 Task: Check current mortgage rates of triplex (3 Unit).
Action: Mouse moved to (950, 175)
Screenshot: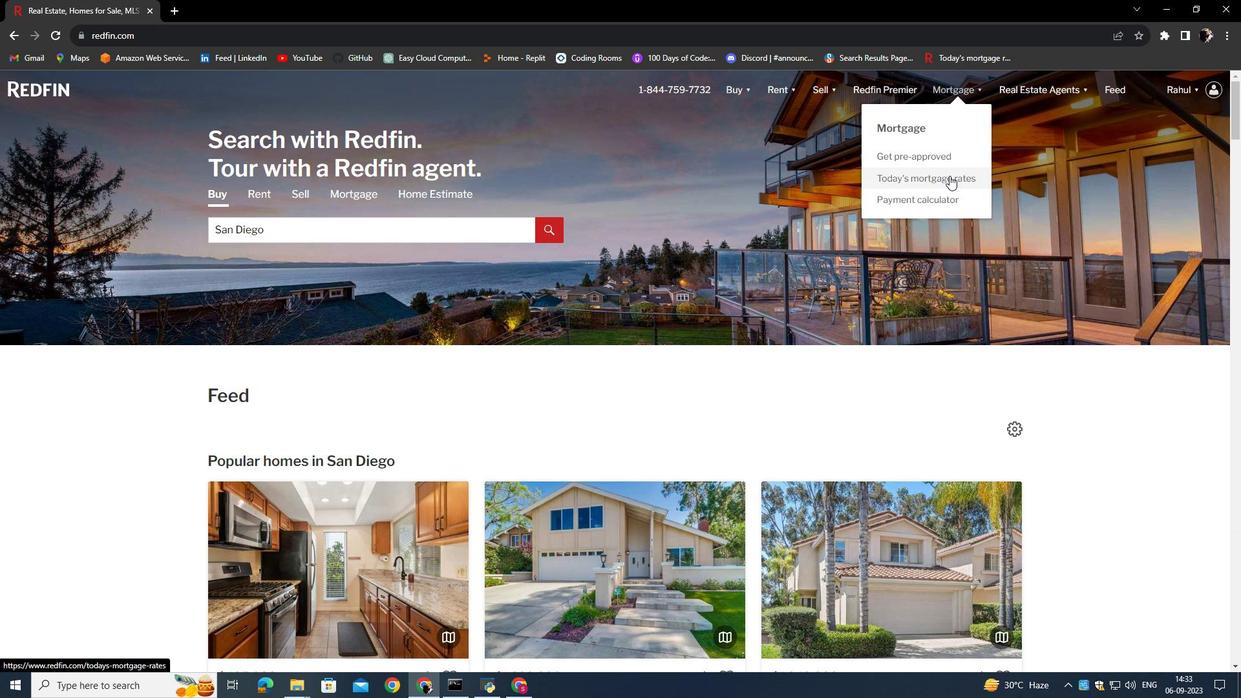 
Action: Mouse pressed left at (950, 175)
Screenshot: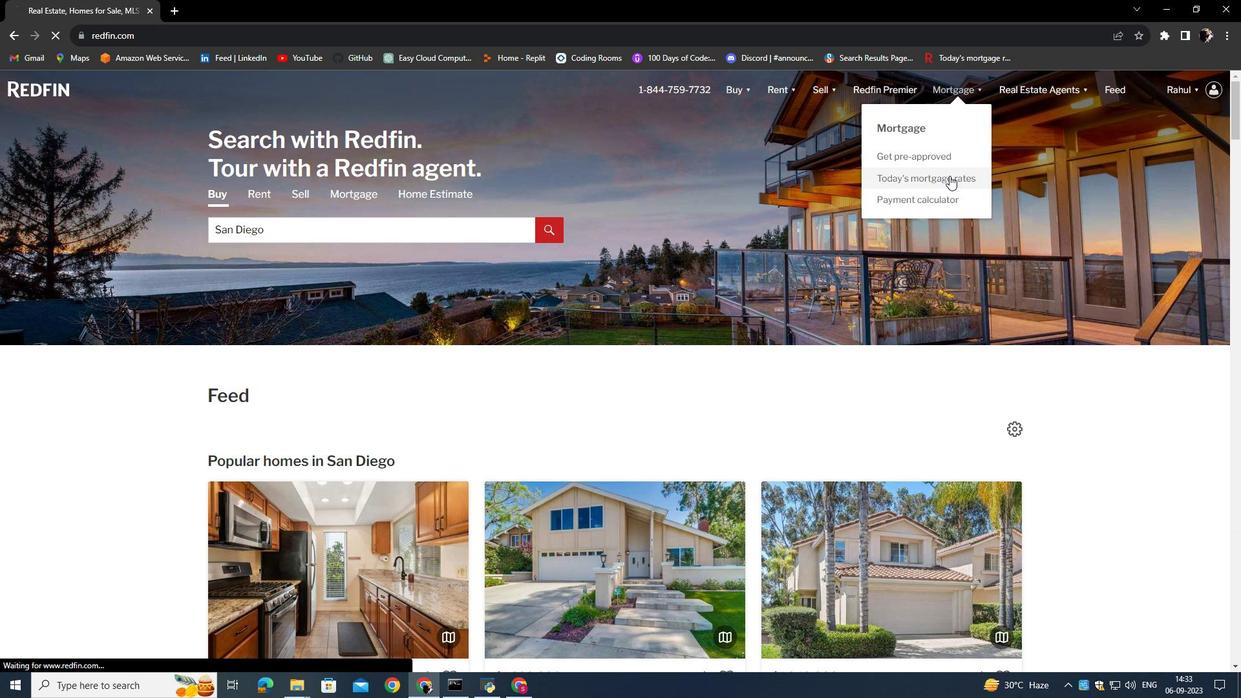 
Action: Mouse moved to (465, 342)
Screenshot: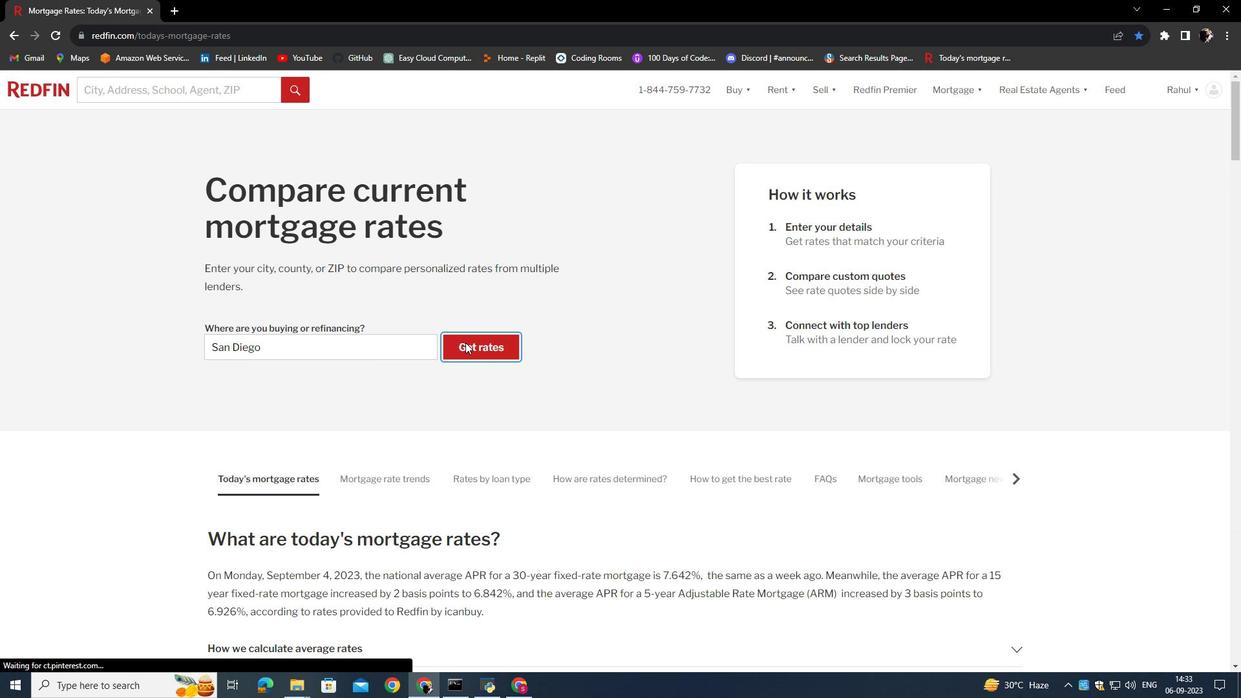 
Action: Mouse pressed left at (465, 342)
Screenshot: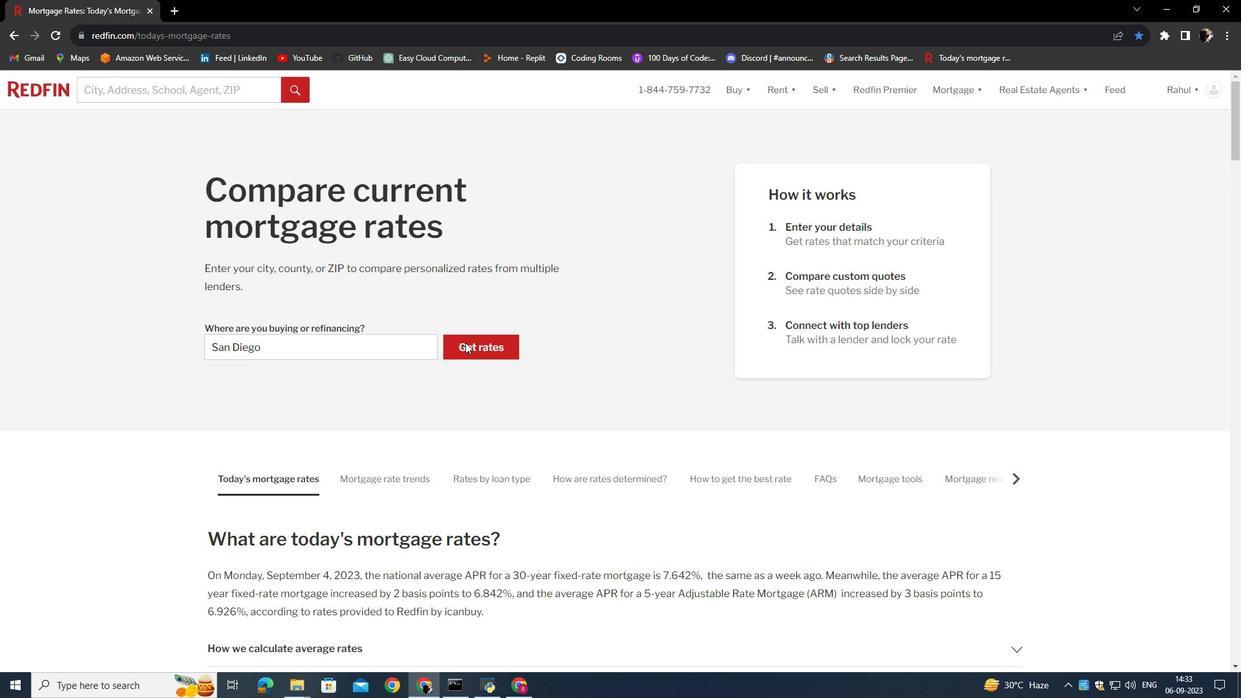
Action: Mouse moved to (318, 447)
Screenshot: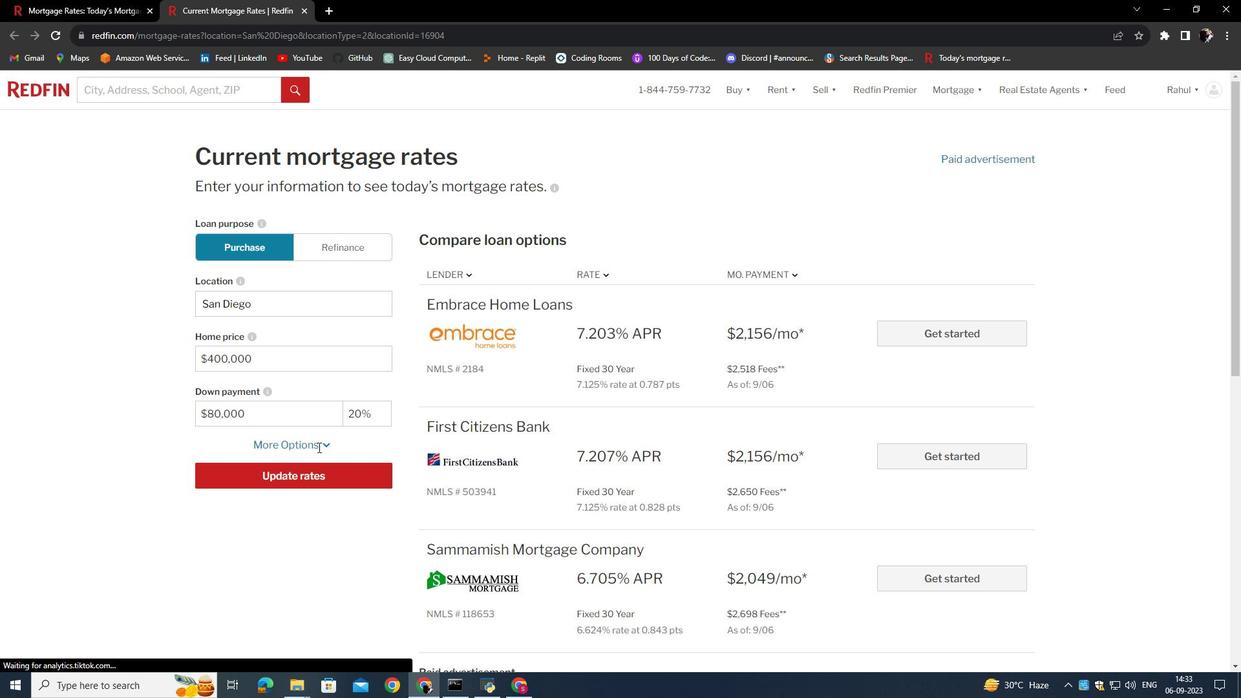 
Action: Mouse pressed left at (318, 447)
Screenshot: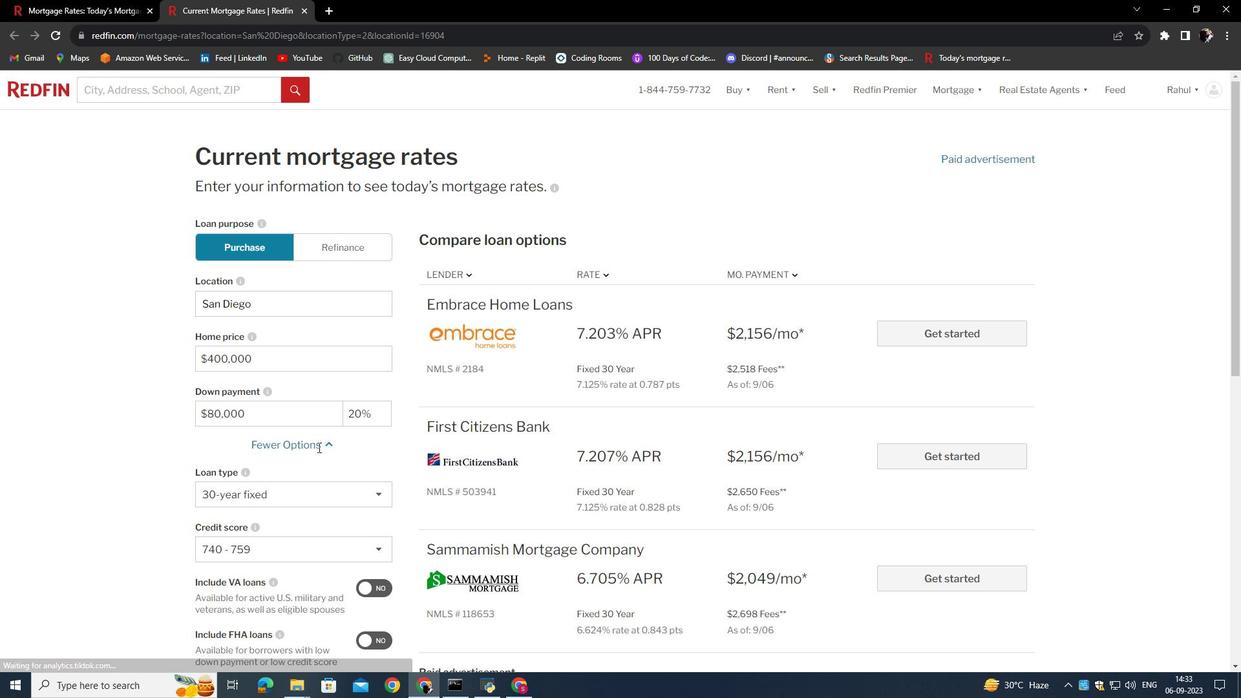 
Action: Mouse scrolled (318, 446) with delta (0, 0)
Screenshot: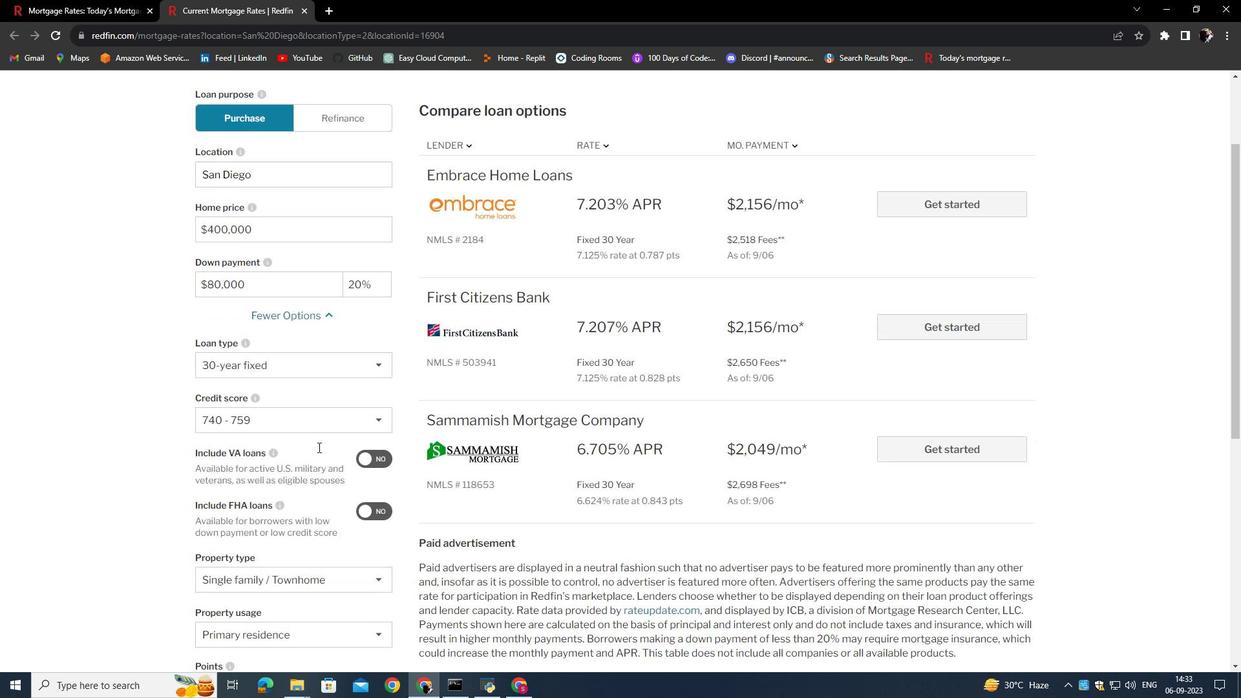 
Action: Mouse scrolled (318, 446) with delta (0, 0)
Screenshot: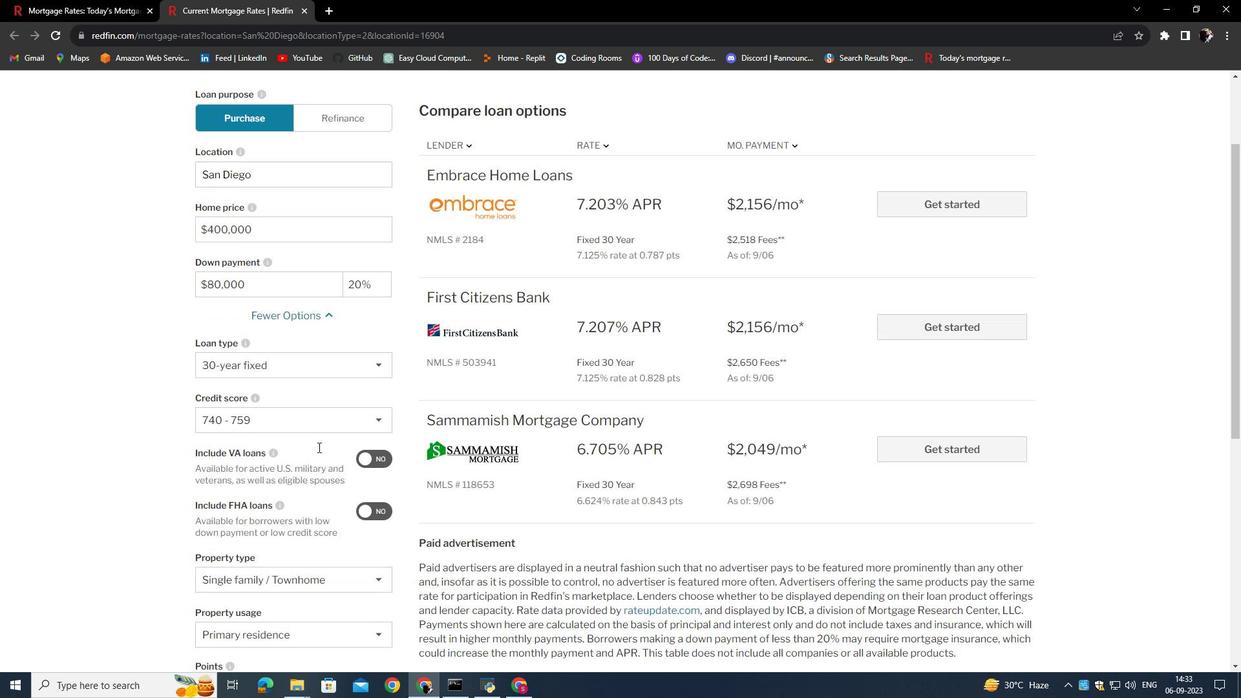 
Action: Mouse scrolled (318, 446) with delta (0, 0)
Screenshot: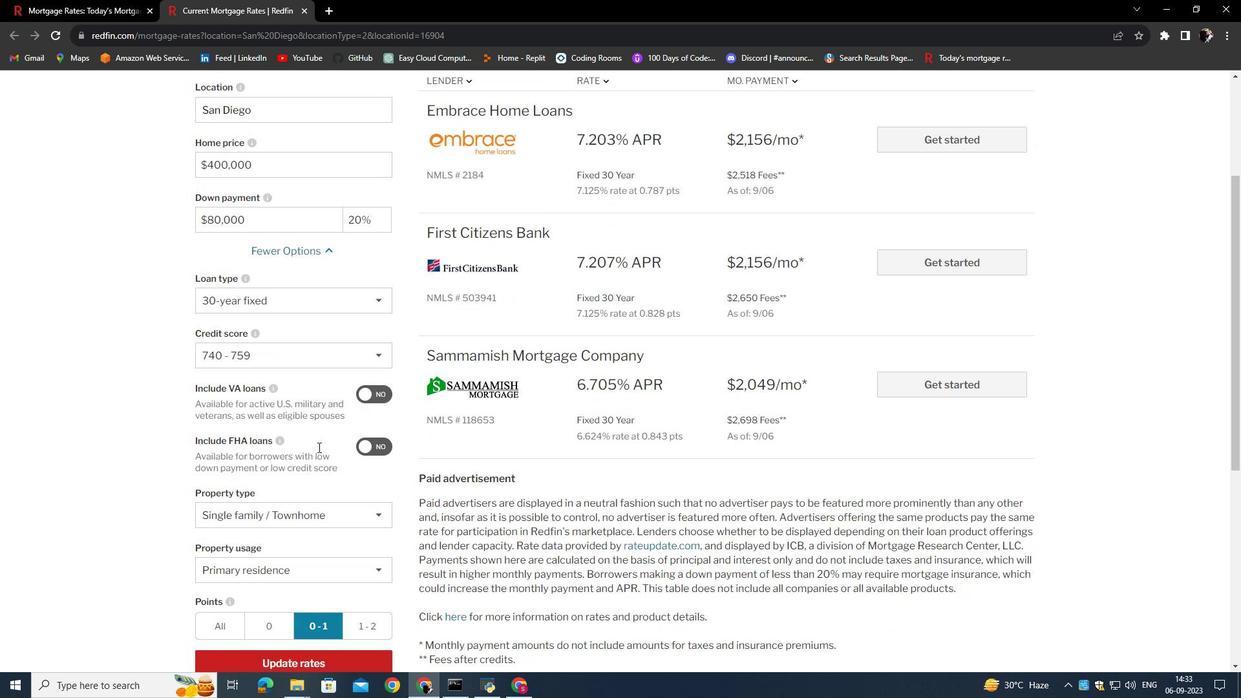 
Action: Mouse scrolled (318, 446) with delta (0, 0)
Screenshot: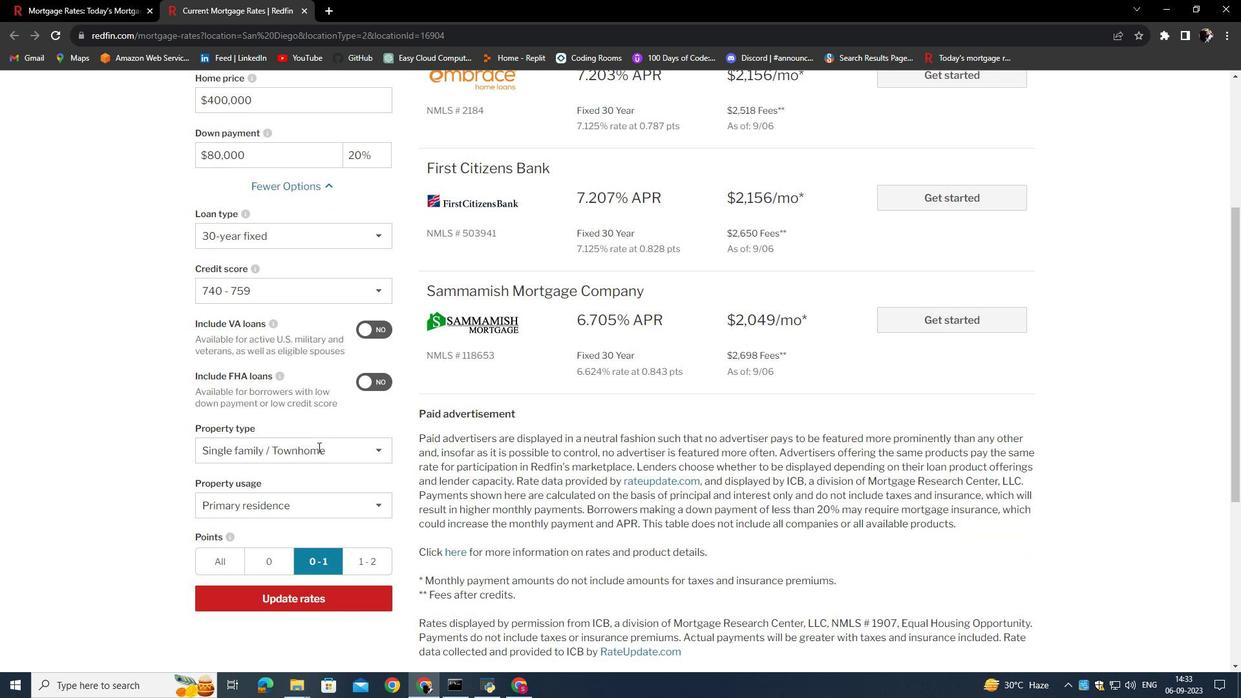 
Action: Mouse moved to (314, 457)
Screenshot: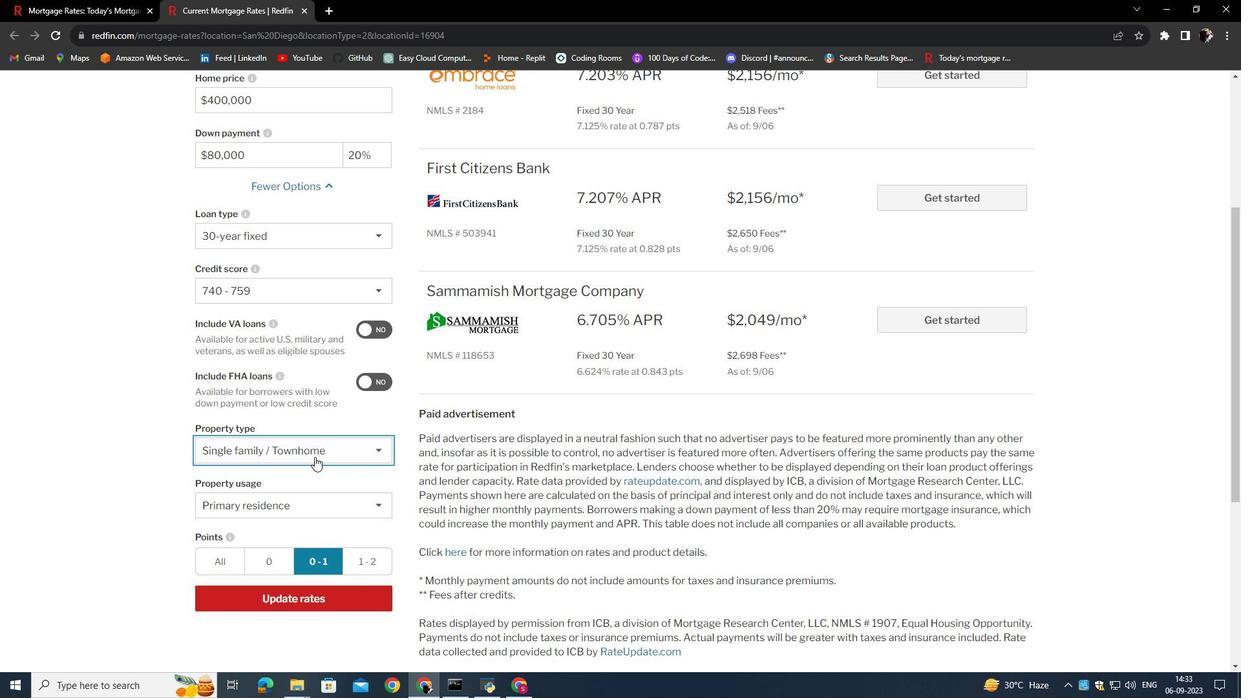 
Action: Mouse pressed left at (314, 457)
Screenshot: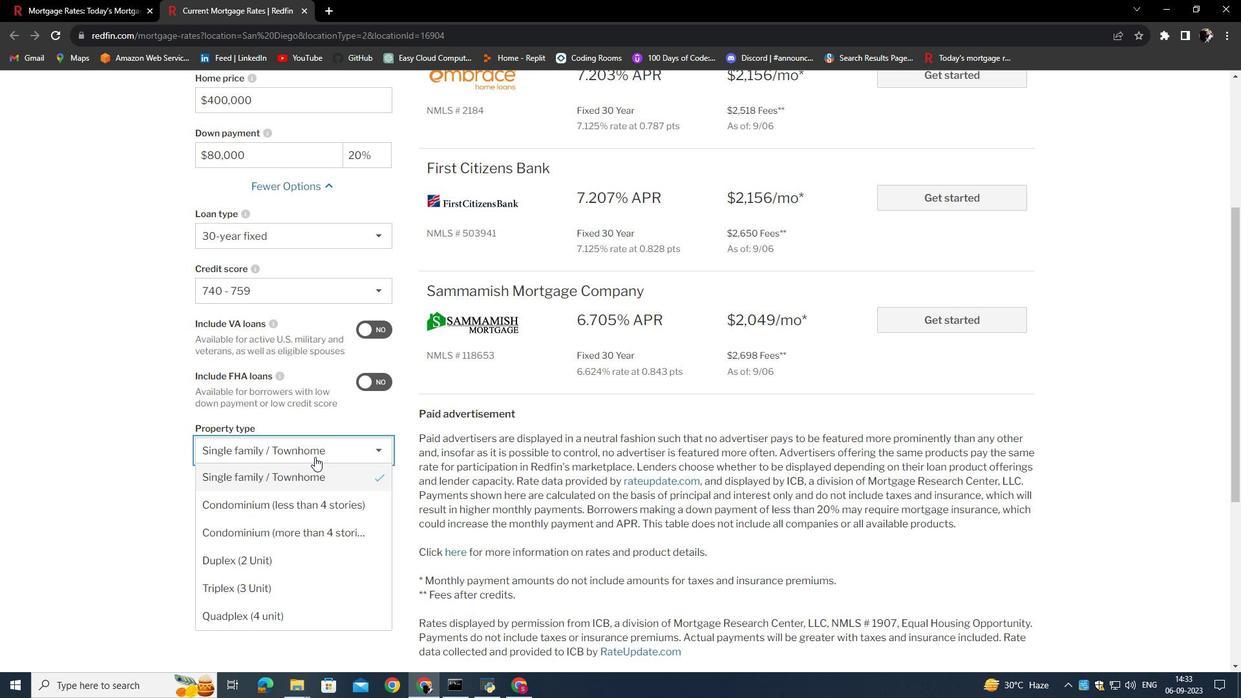 
Action: Mouse moved to (292, 588)
Screenshot: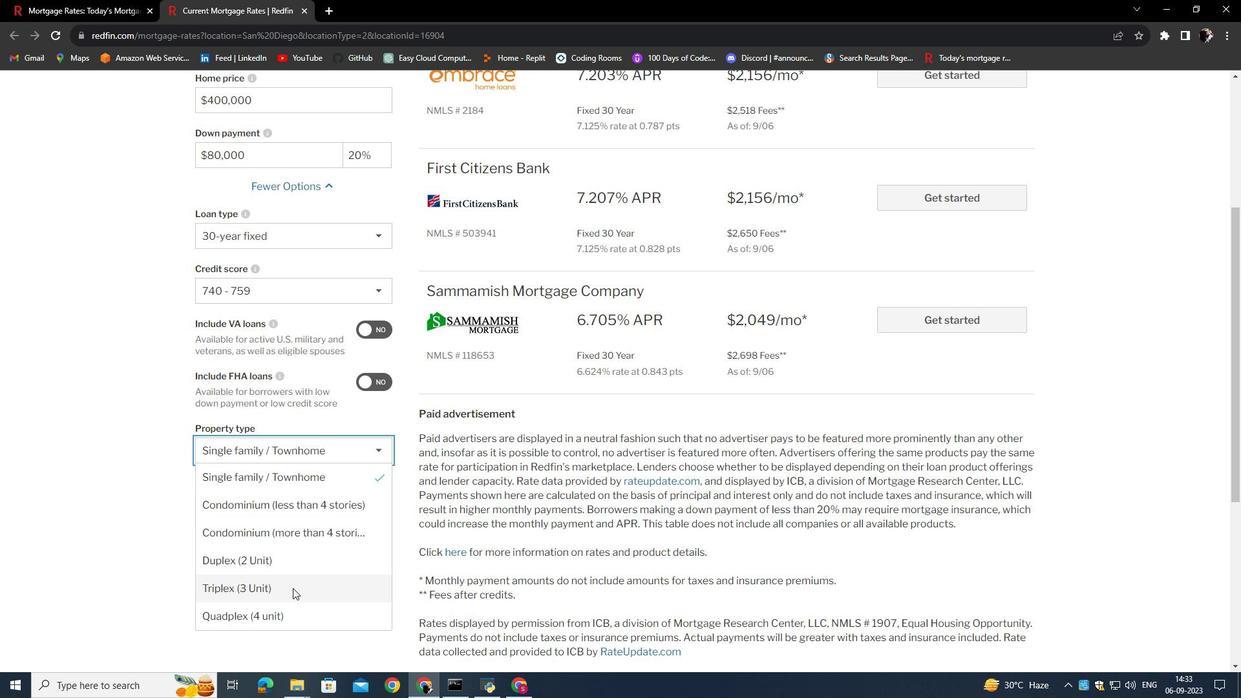 
Action: Mouse pressed left at (292, 588)
Screenshot: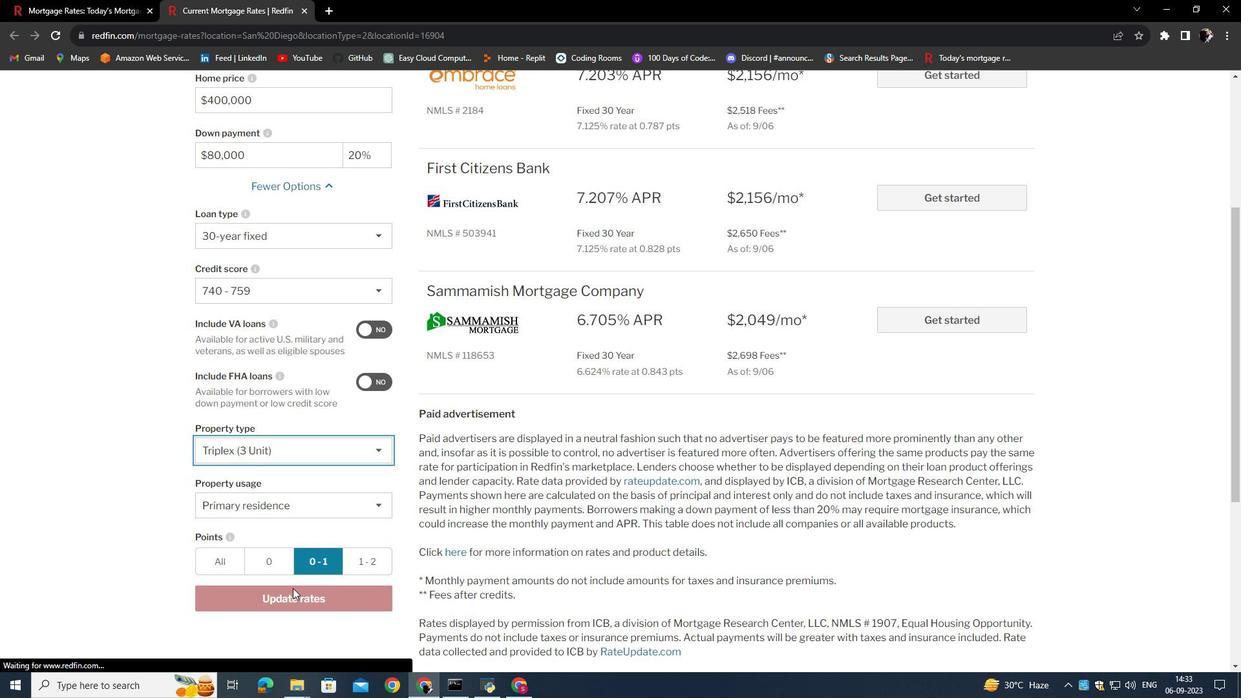 
Action: Mouse moved to (322, 515)
Screenshot: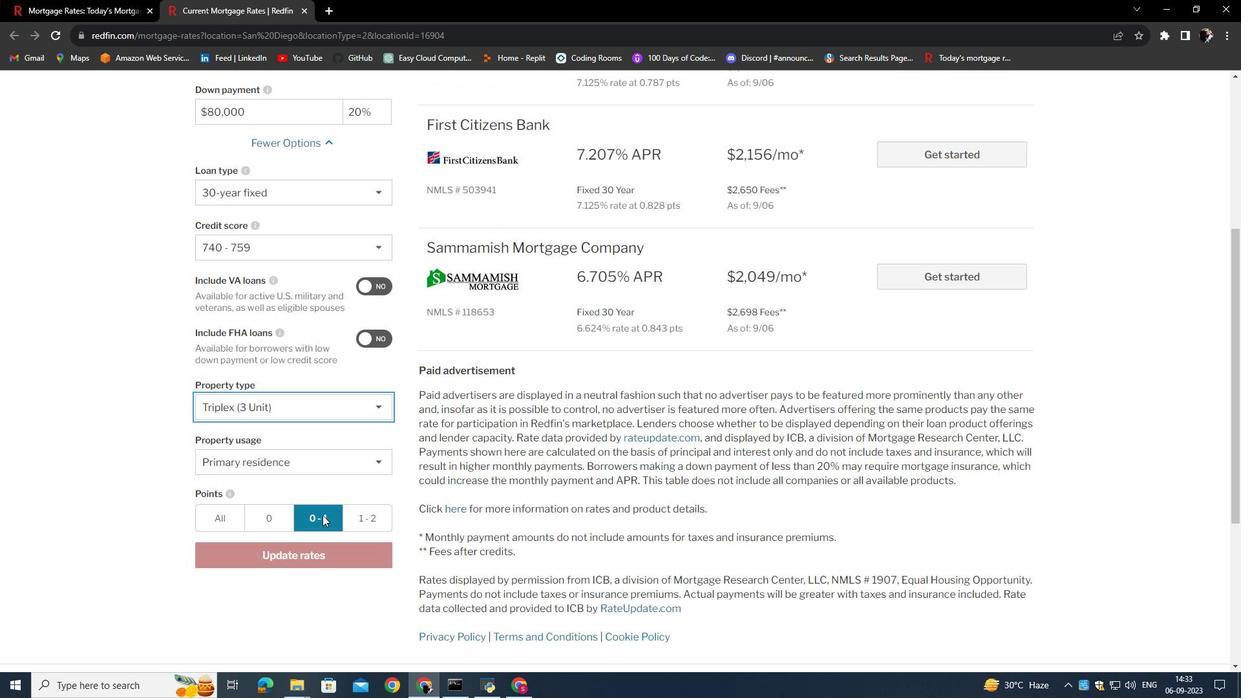 
Action: Mouse scrolled (322, 514) with delta (0, 0)
Screenshot: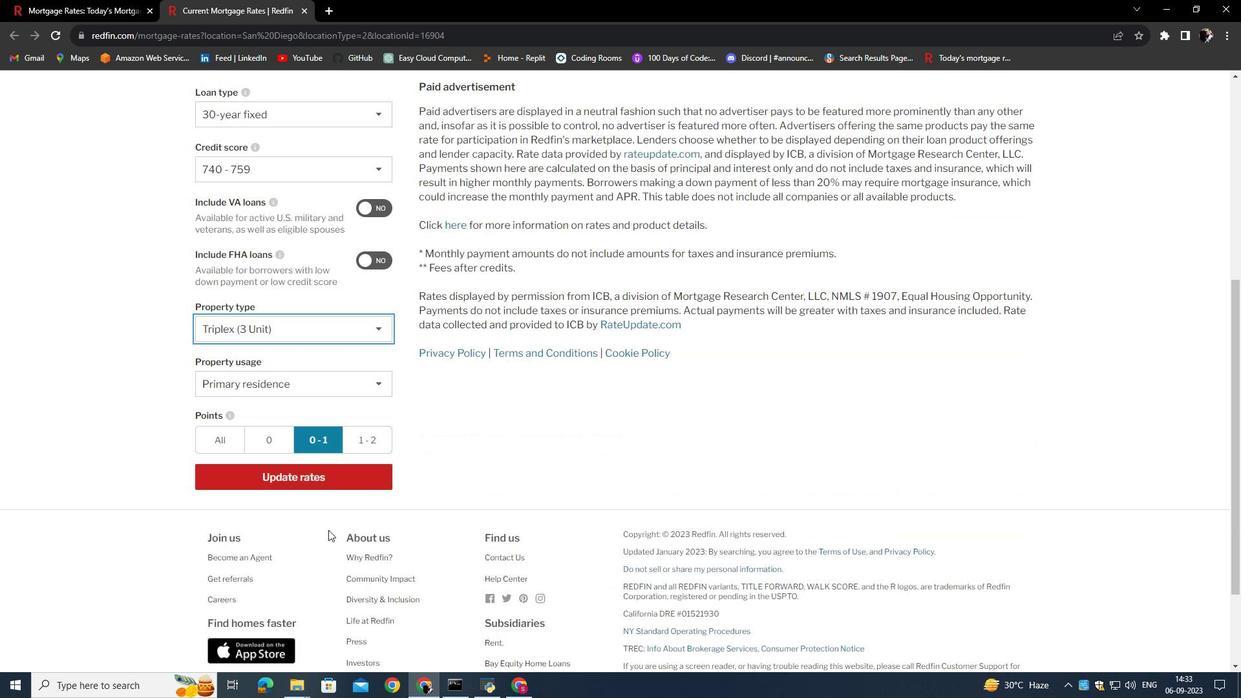 
Action: Mouse scrolled (322, 514) with delta (0, 0)
Screenshot: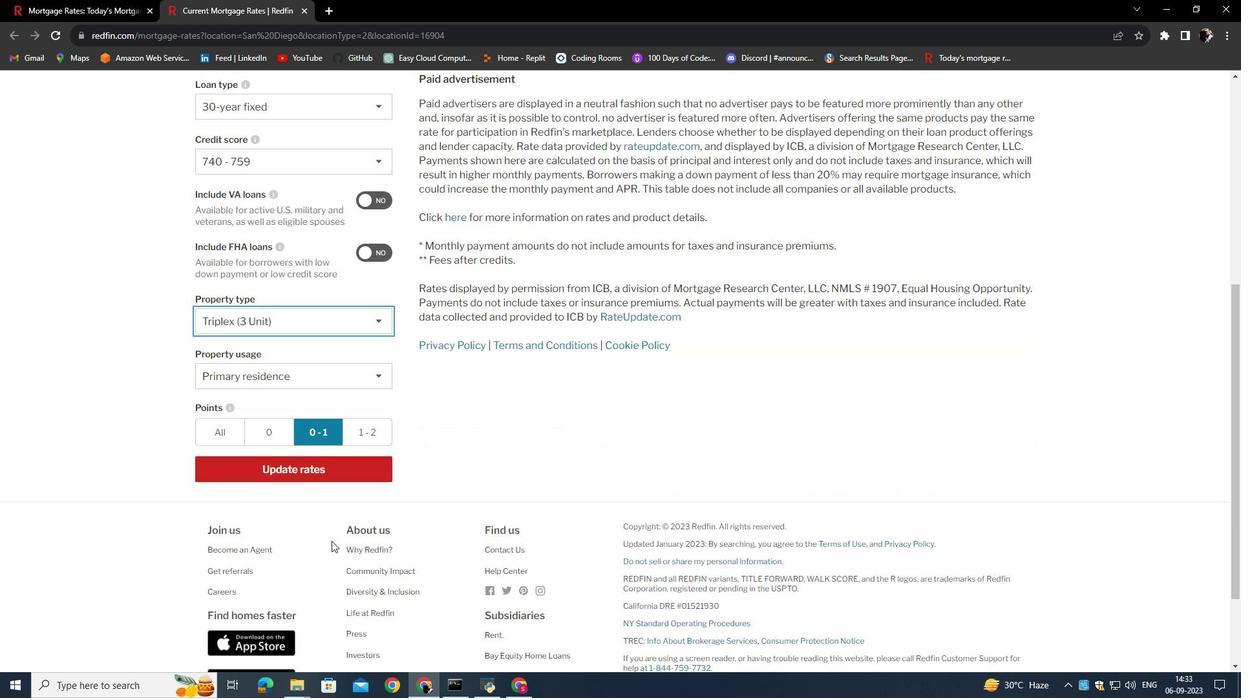 
Action: Mouse moved to (307, 479)
Screenshot: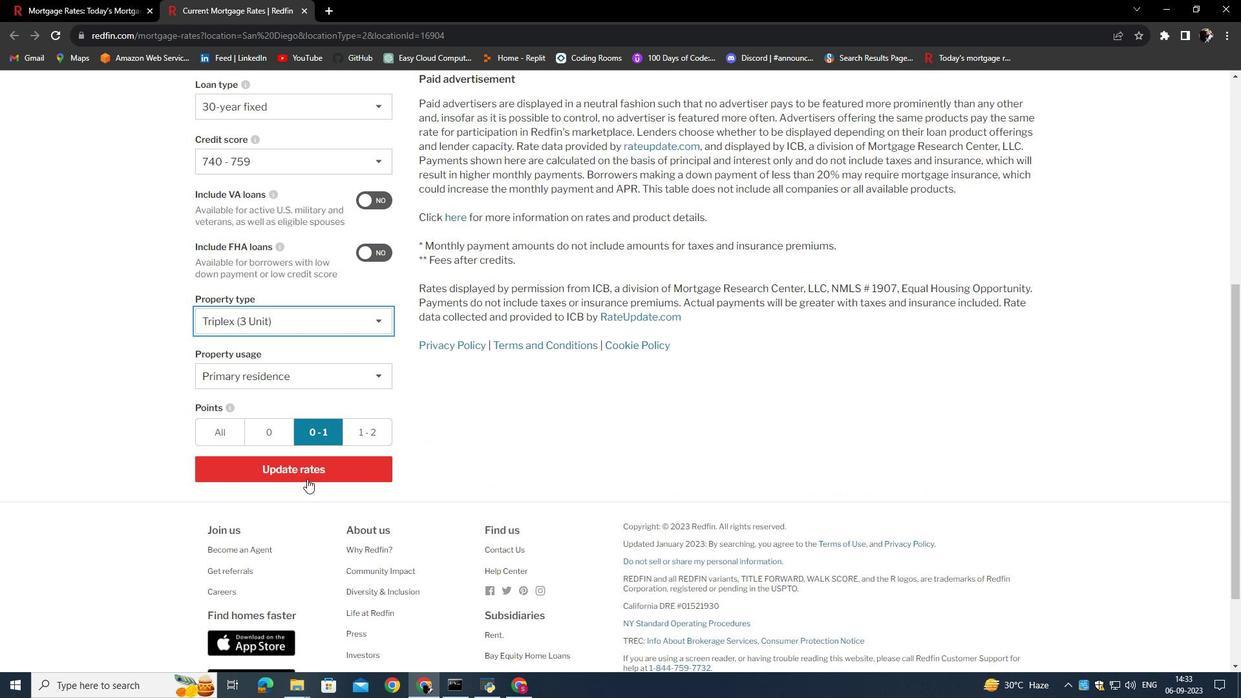 
Action: Mouse pressed left at (307, 479)
Screenshot: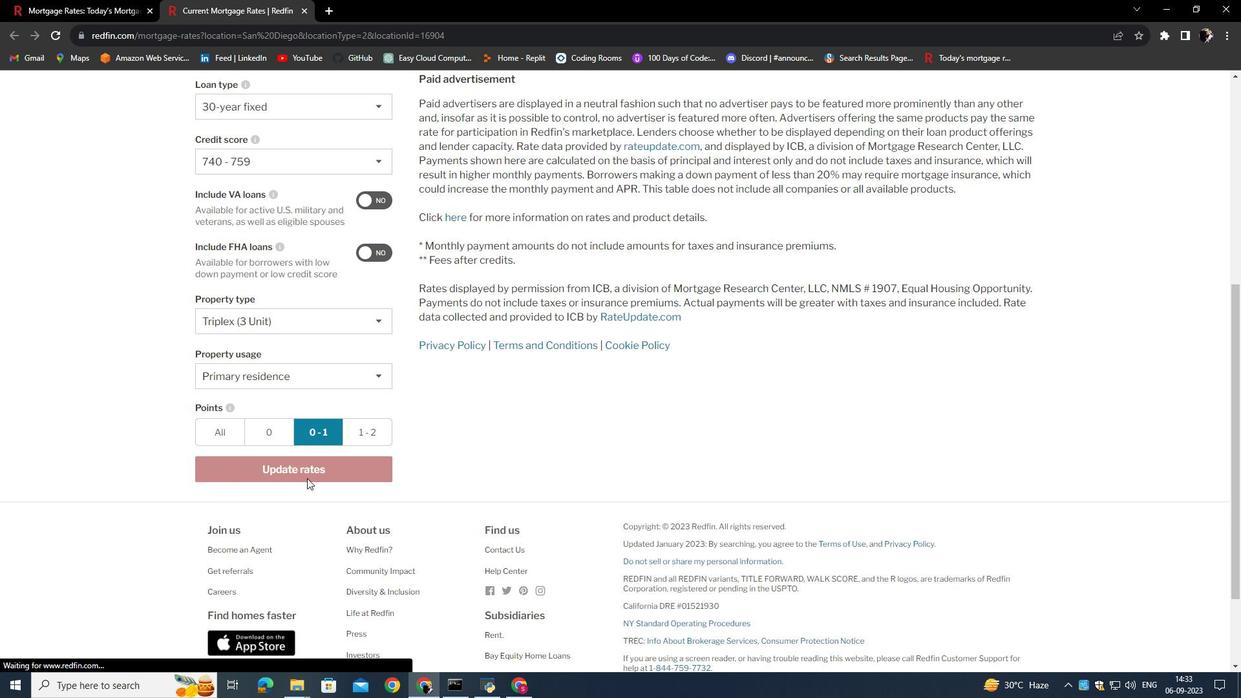 
Action: Mouse moved to (640, 456)
Screenshot: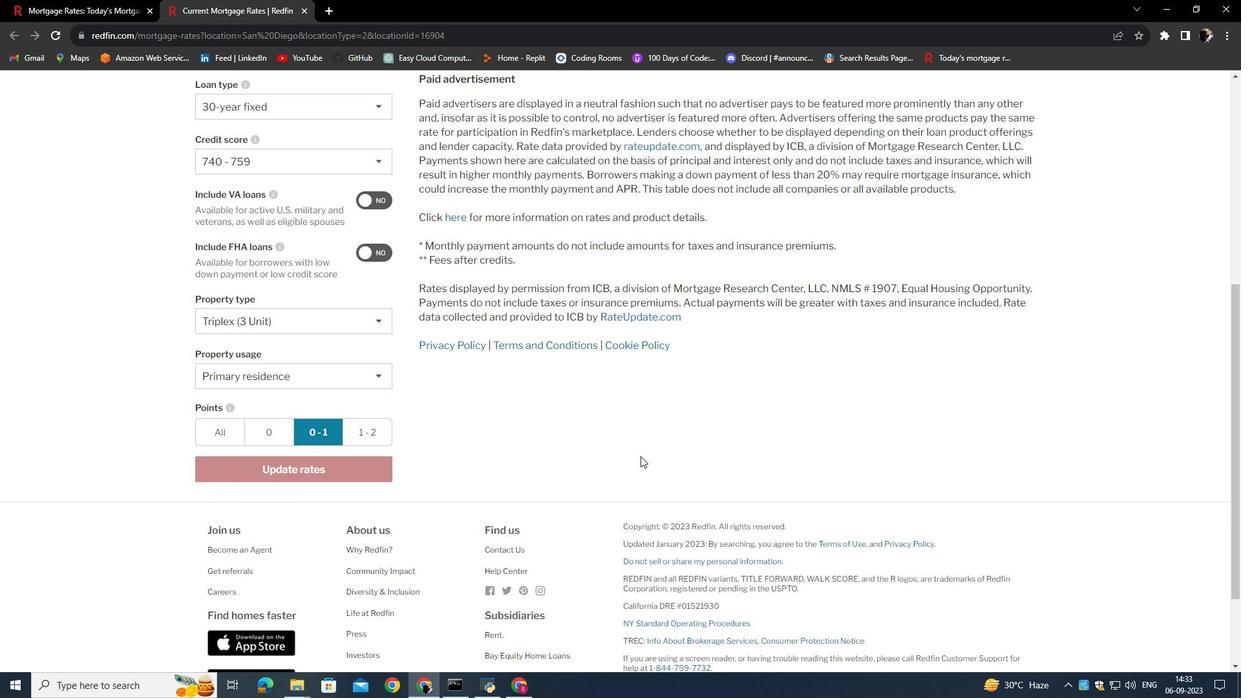 
Action: Mouse scrolled (640, 457) with delta (0, 0)
Screenshot: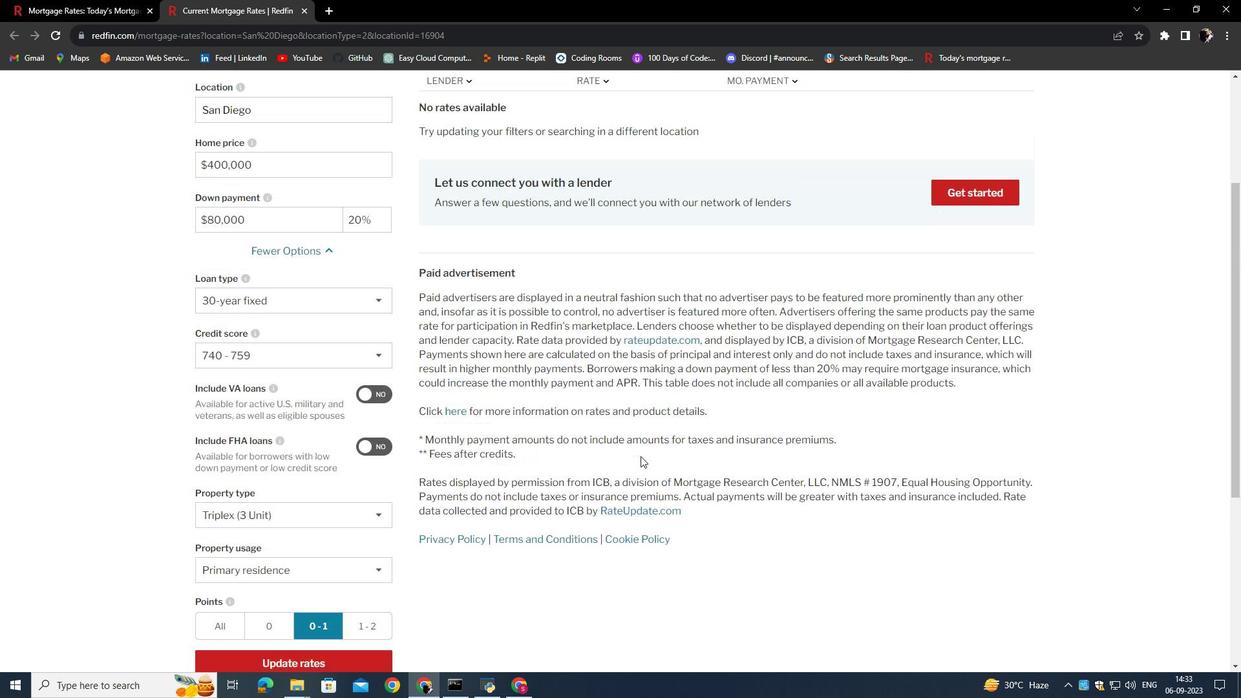 
Action: Mouse scrolled (640, 457) with delta (0, 0)
Screenshot: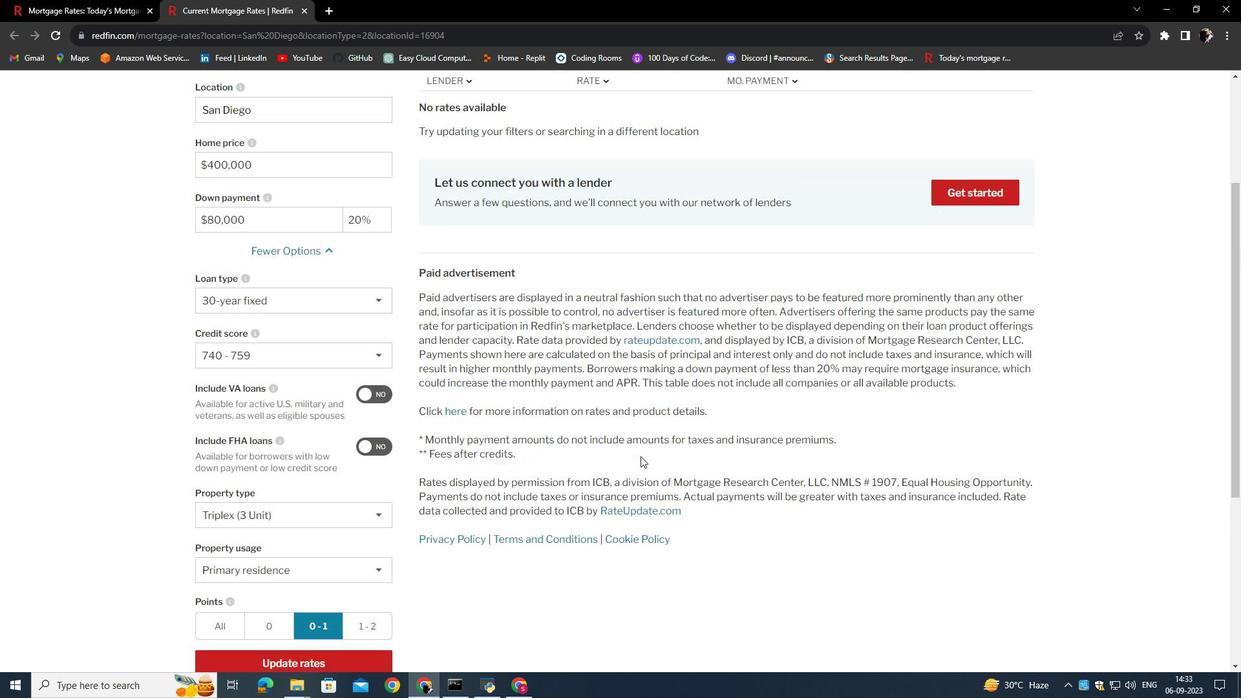 
Action: Mouse scrolled (640, 457) with delta (0, 0)
Screenshot: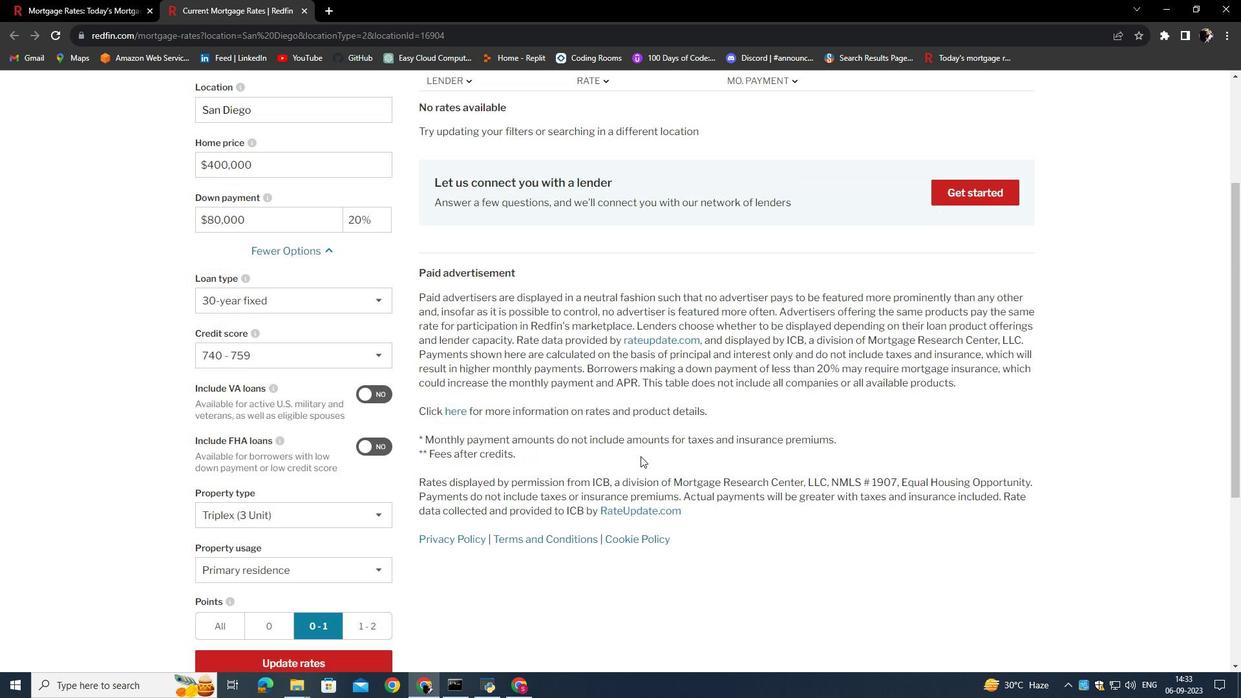 
Action: Mouse scrolled (640, 457) with delta (0, 0)
Screenshot: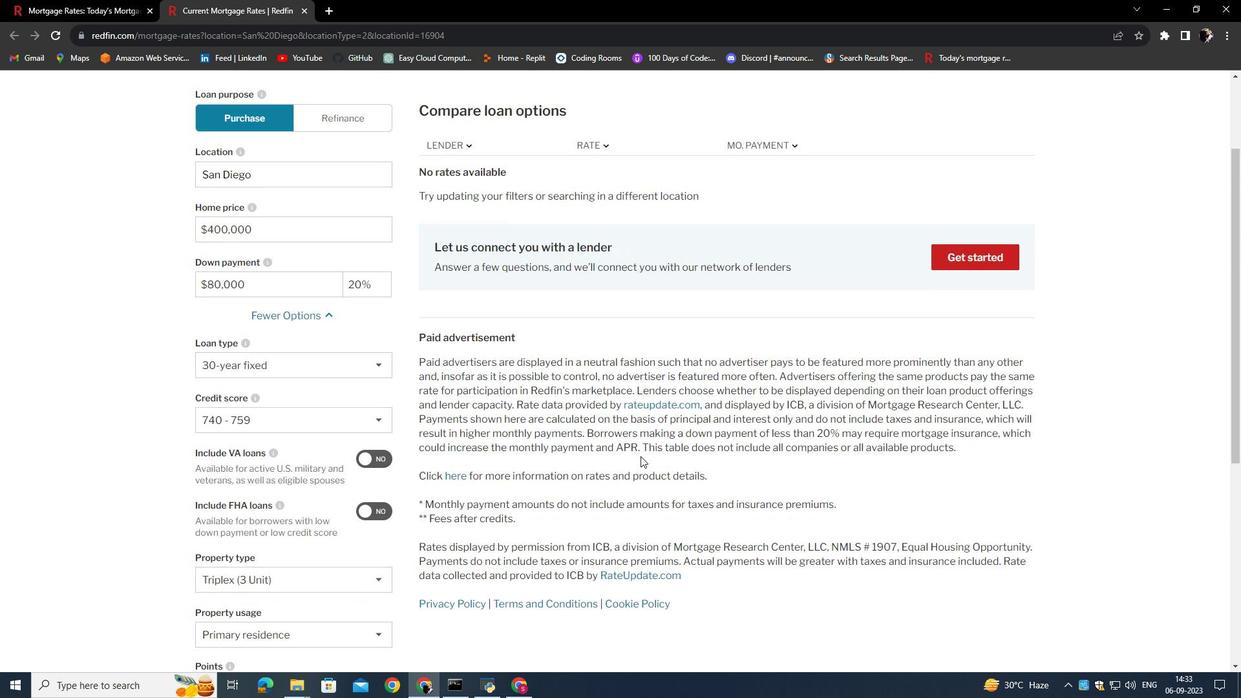 
Action: Mouse scrolled (640, 457) with delta (0, 0)
Screenshot: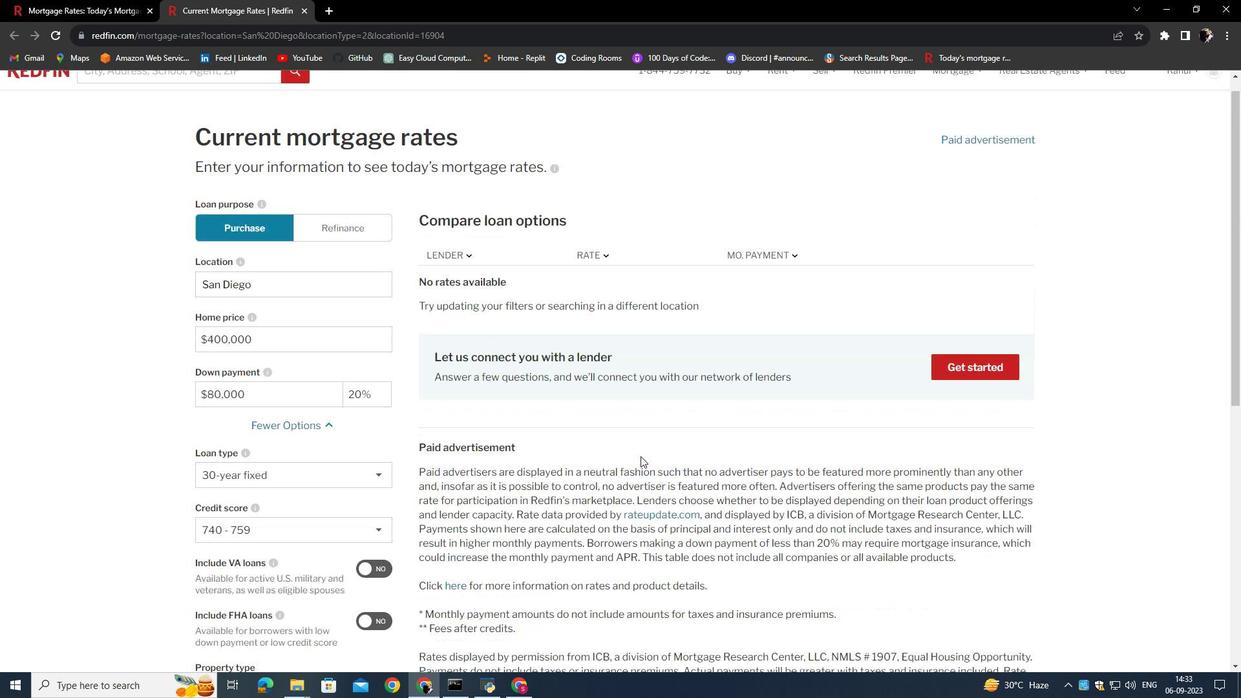 
Action: Mouse scrolled (640, 457) with delta (0, 0)
Screenshot: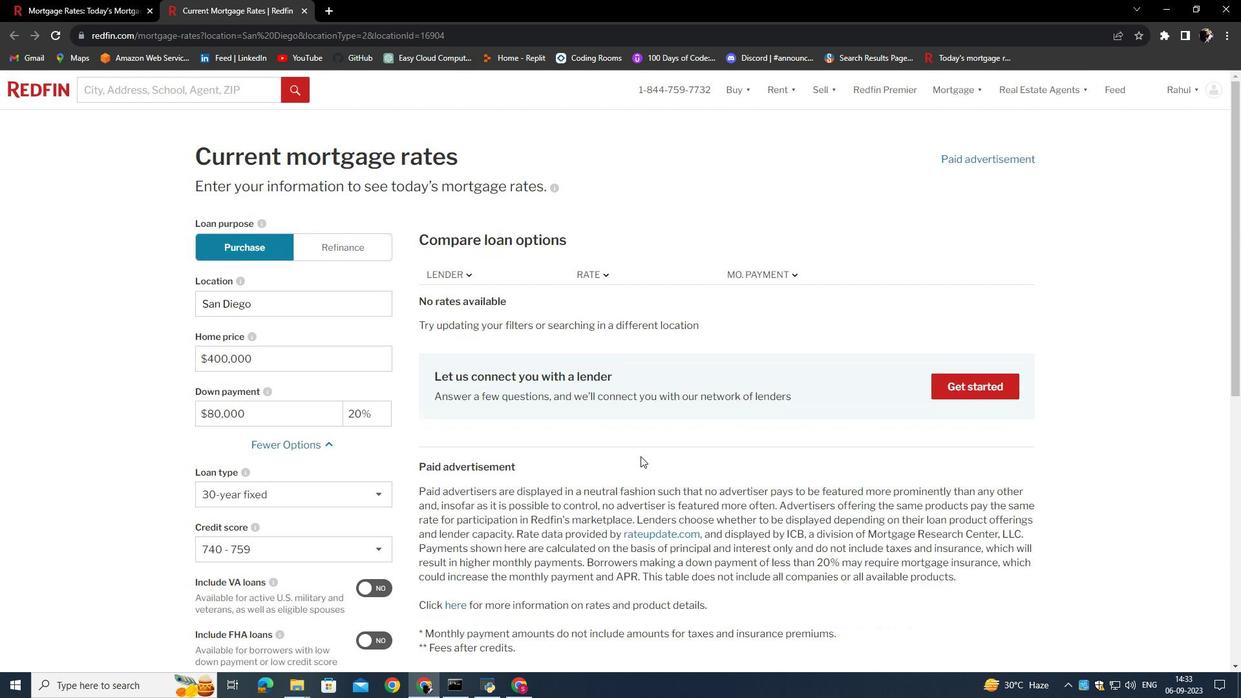 
